 Task: Add a signature Hannah Green containing Have a great Halloween, Hannah Green to email address softage.2@softage.net and add a folder Meditation
Action: Mouse moved to (100, 111)
Screenshot: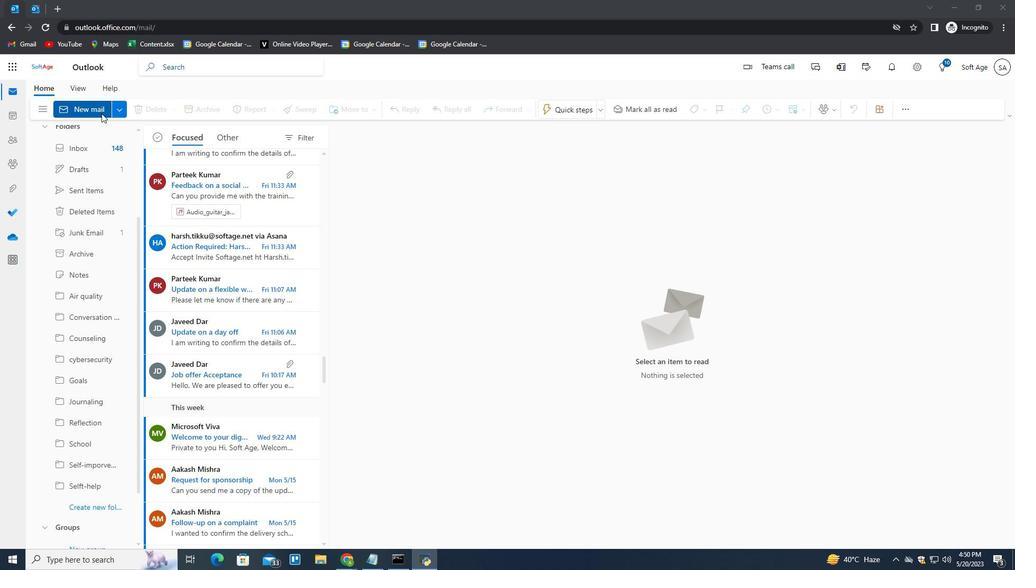 
Action: Mouse pressed left at (100, 111)
Screenshot: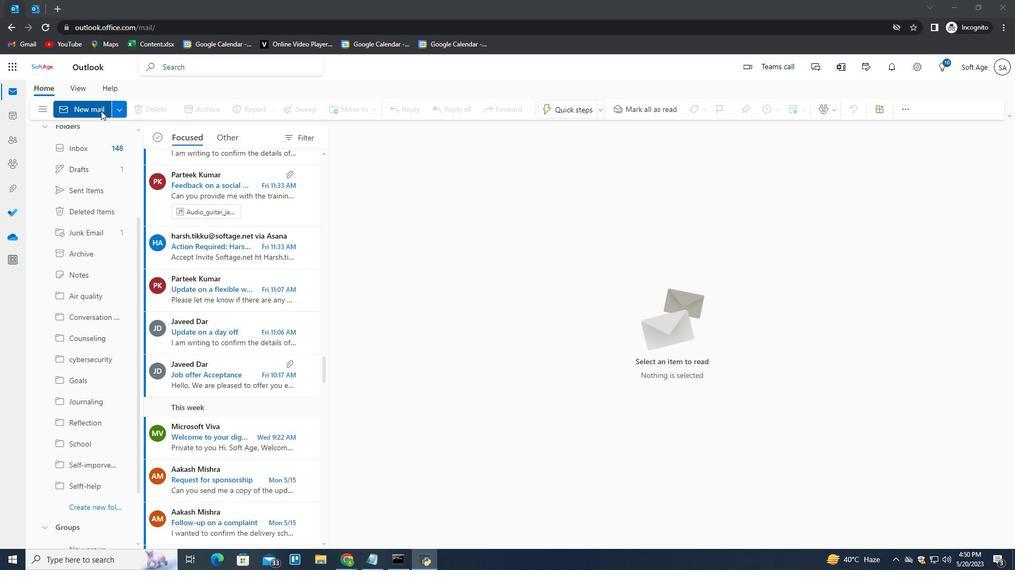 
Action: Mouse moved to (681, 111)
Screenshot: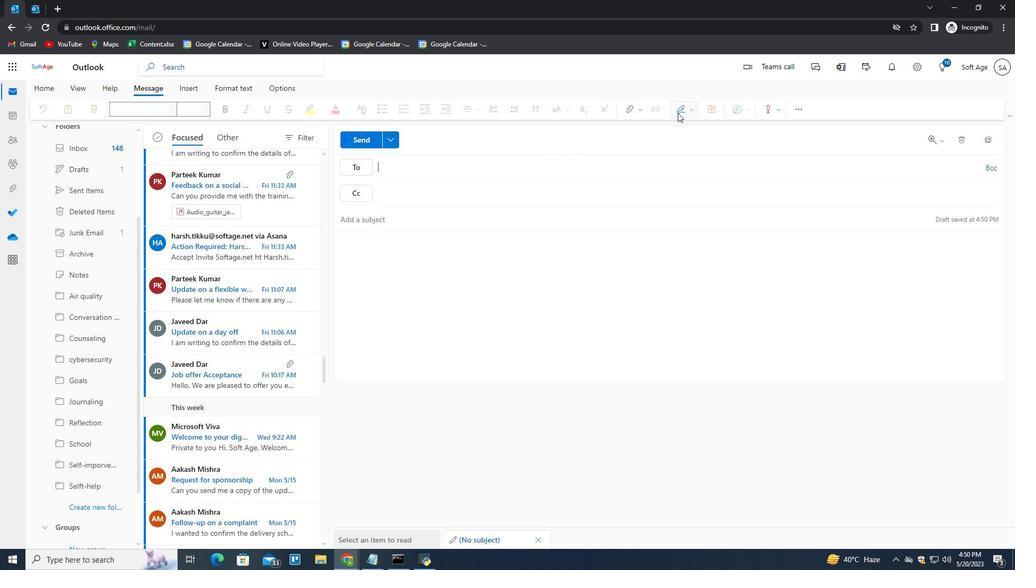 
Action: Mouse pressed left at (681, 111)
Screenshot: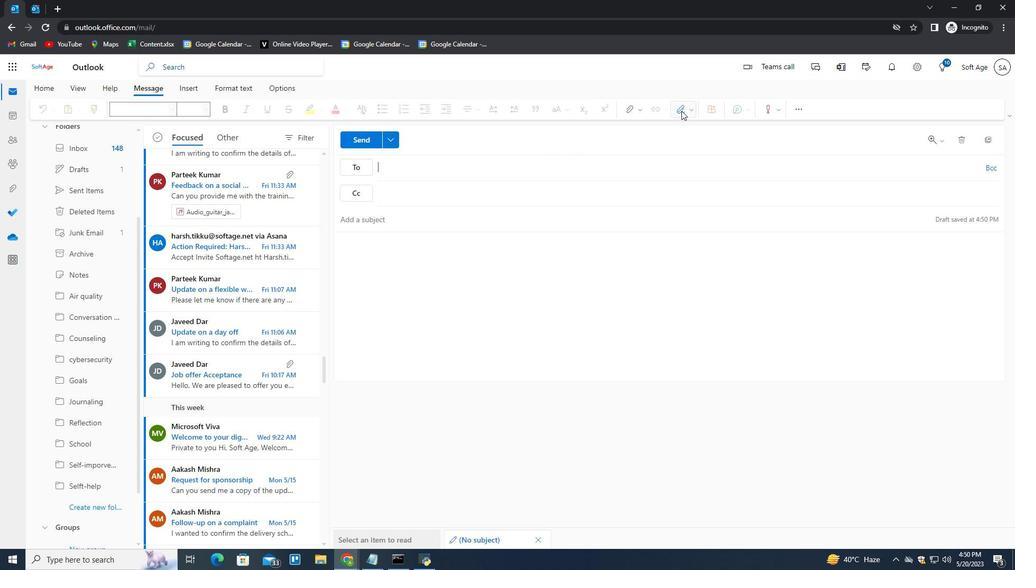 
Action: Mouse moved to (671, 145)
Screenshot: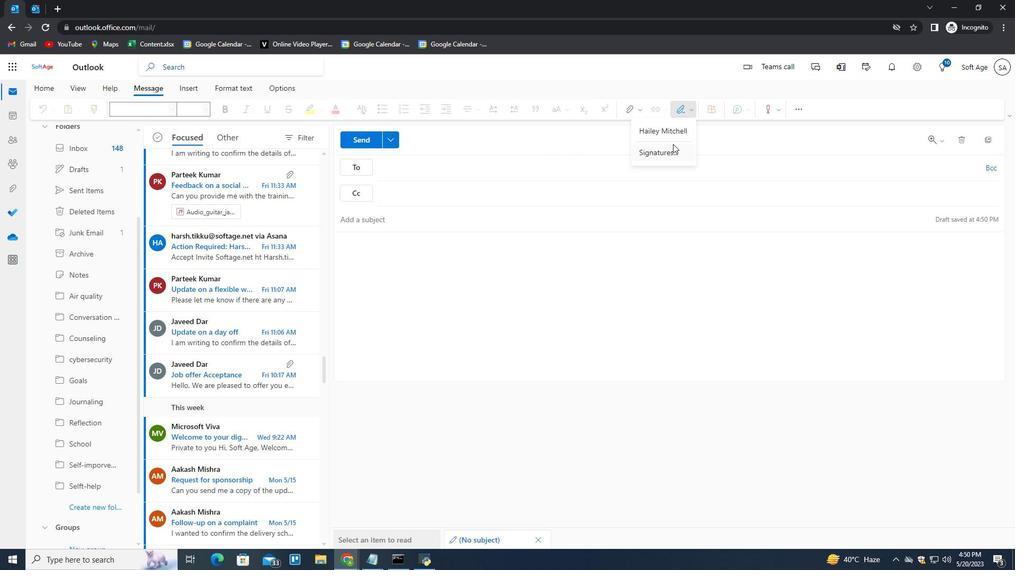 
Action: Mouse pressed left at (671, 145)
Screenshot: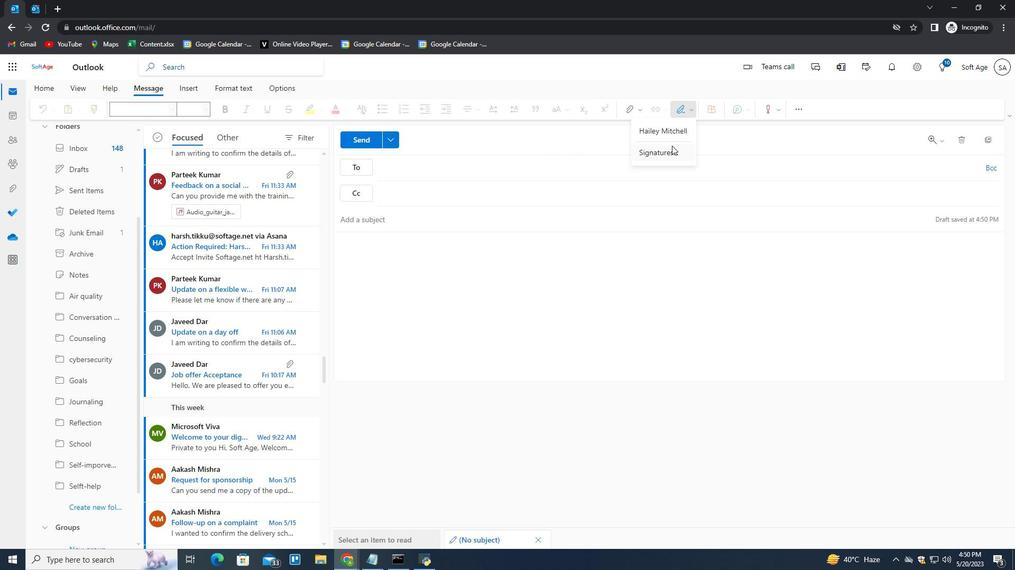 
Action: Mouse moved to (704, 195)
Screenshot: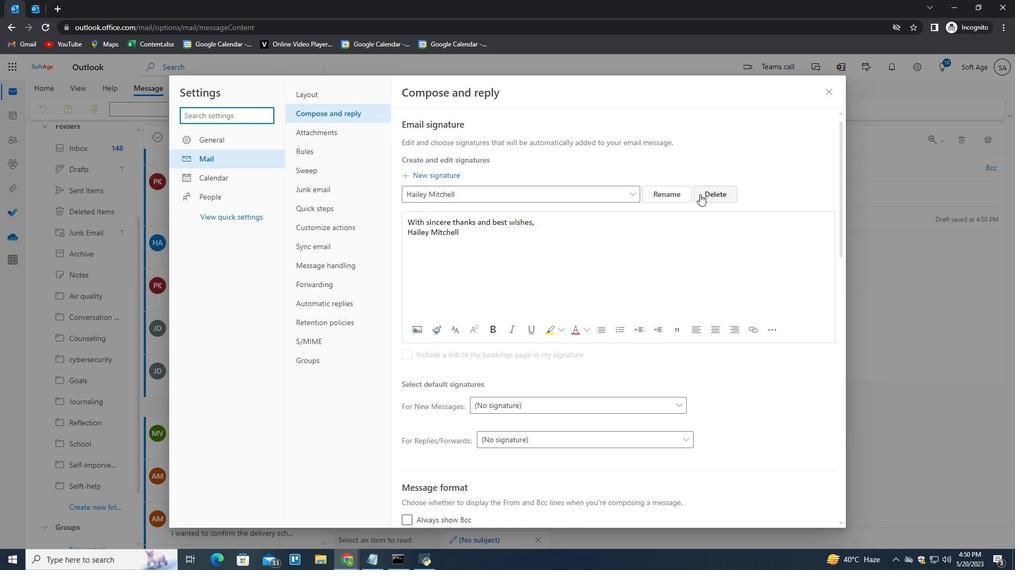 
Action: Mouse pressed left at (704, 195)
Screenshot: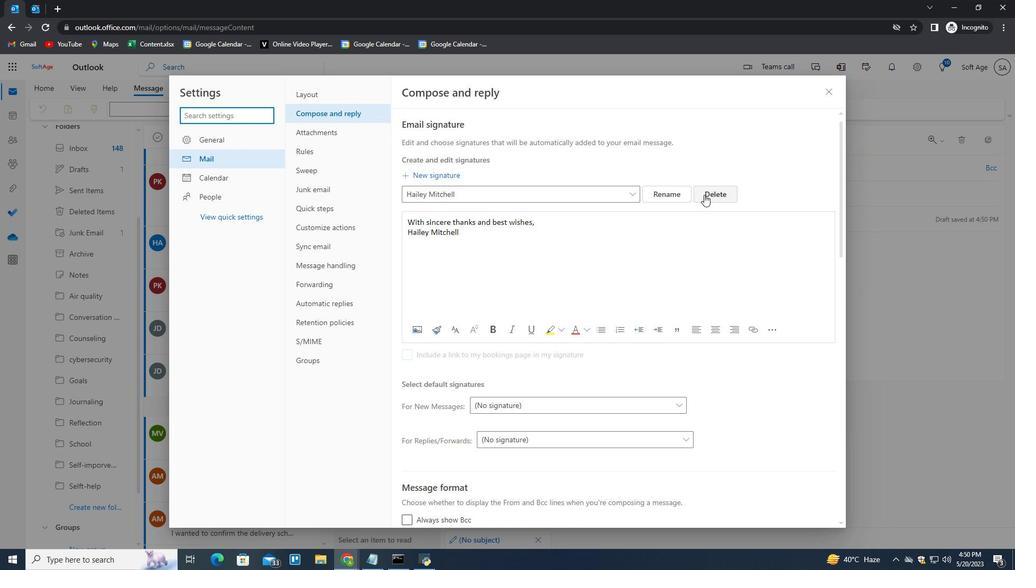 
Action: Mouse moved to (697, 192)
Screenshot: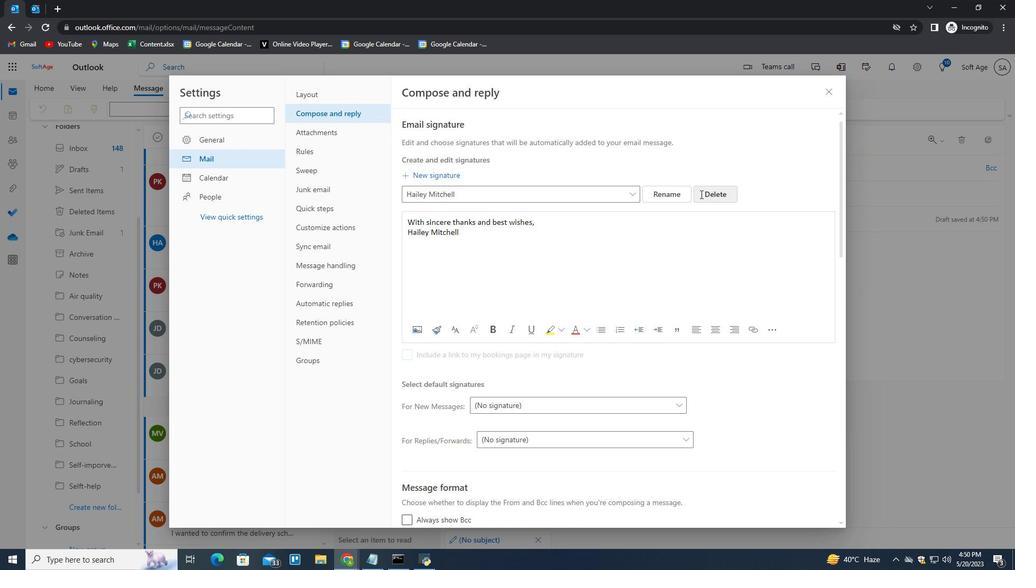 
Action: Mouse pressed left at (697, 192)
Screenshot: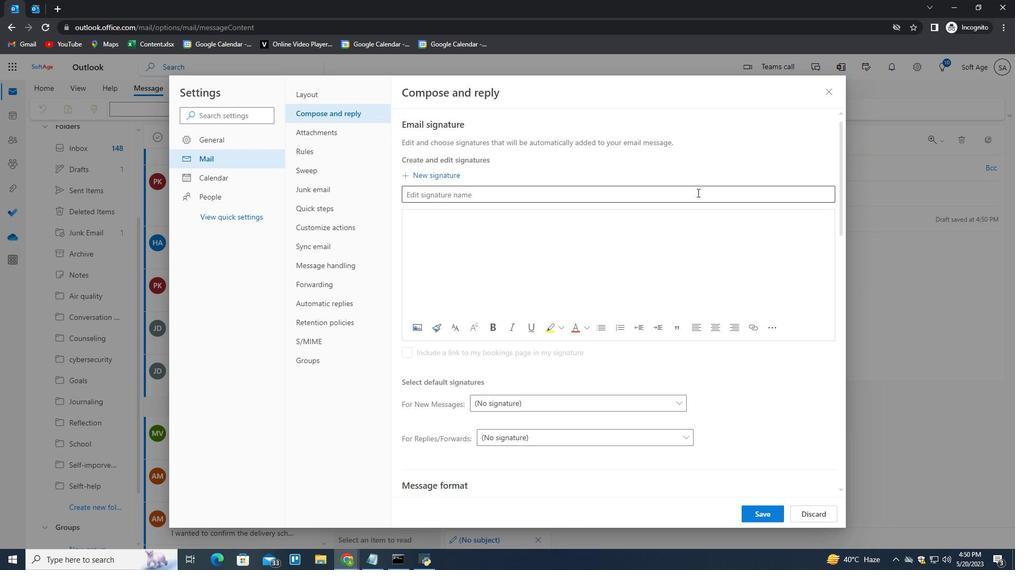 
Action: Key pressed <Key.shift><Key.shift>Hannah<Key.space><Key.shift>Green<Key.tab><Key.shift>Have<Key.space>a<Key.space>great<Key.space><Key.shift>Halloween.<Key.backspace>,<Key.shift_r><Key.enter><Key.shift>Hannah<Key.space><Key.shift>Green
Screenshot: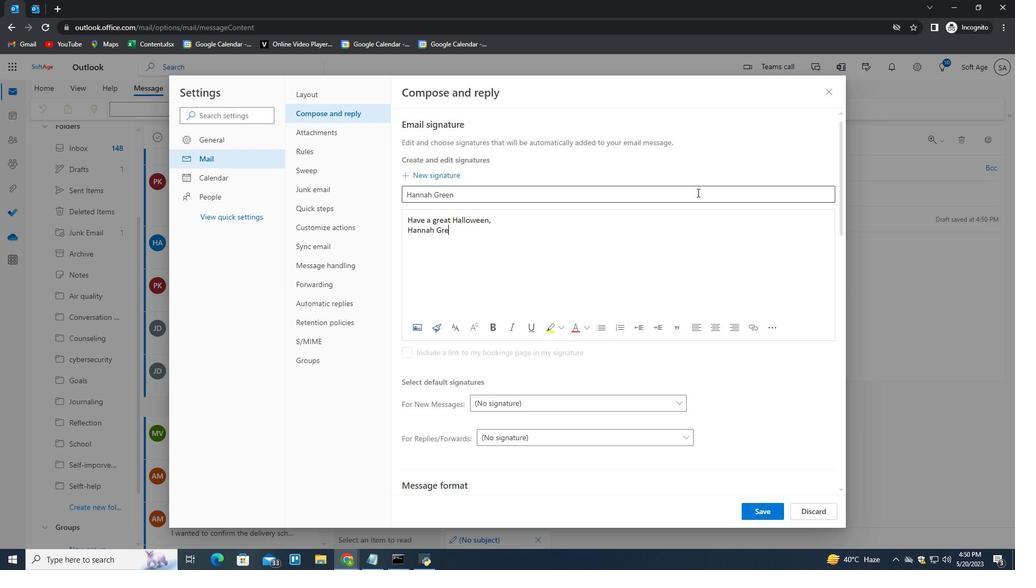 
Action: Mouse moved to (763, 513)
Screenshot: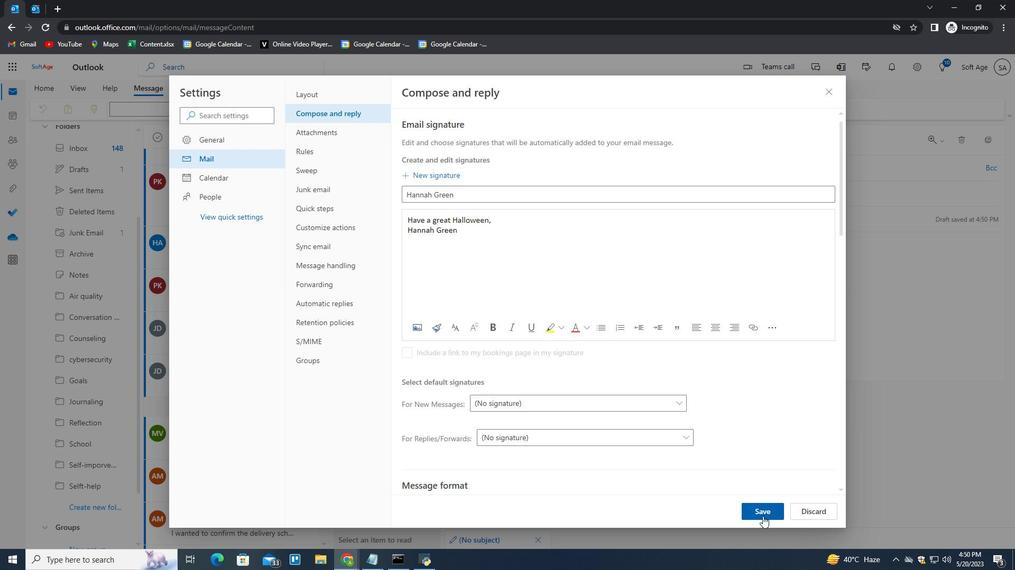 
Action: Mouse pressed left at (763, 513)
Screenshot: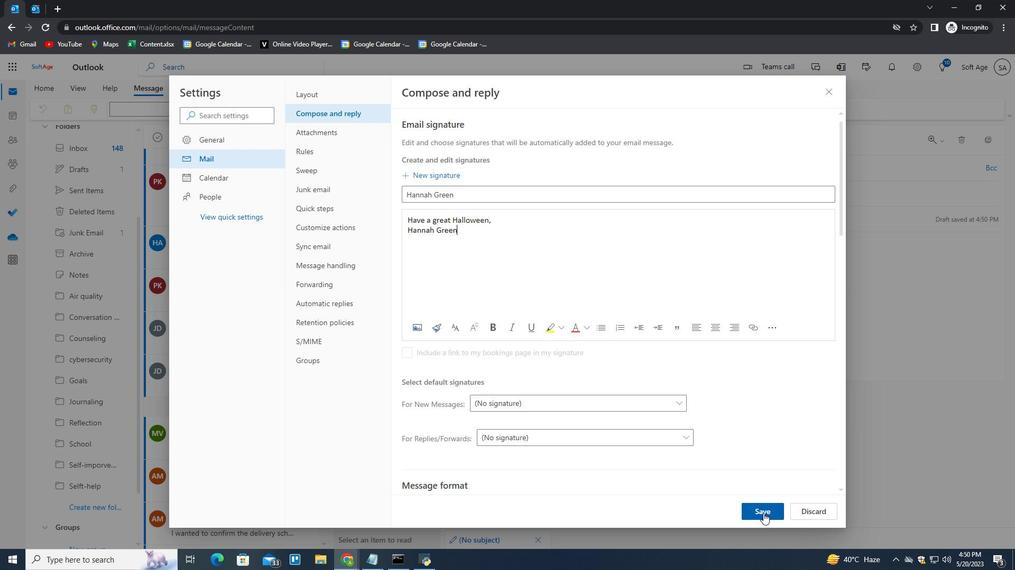 
Action: Mouse moved to (873, 292)
Screenshot: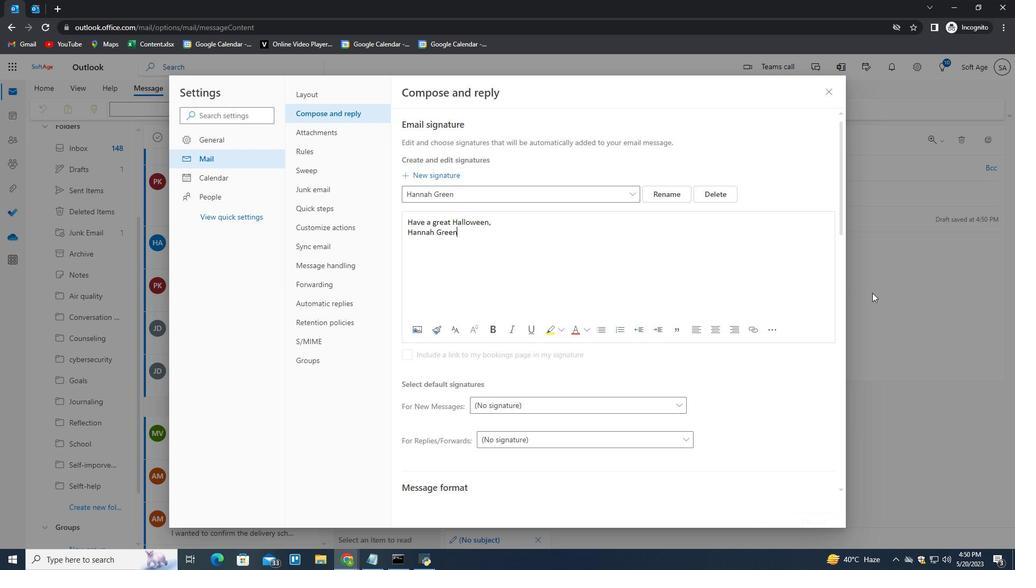 
Action: Mouse pressed left at (873, 292)
Screenshot: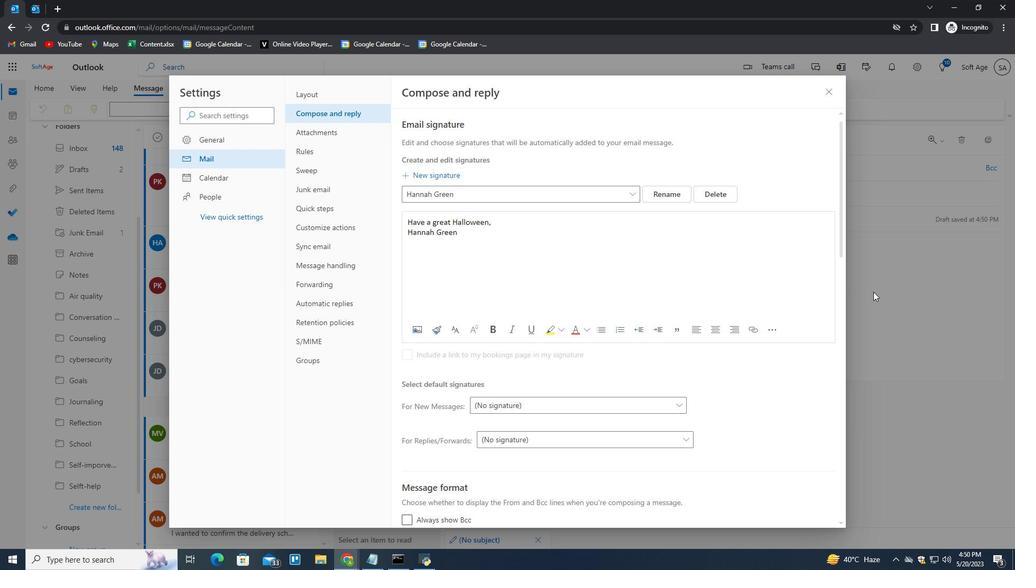 
Action: Mouse moved to (689, 108)
Screenshot: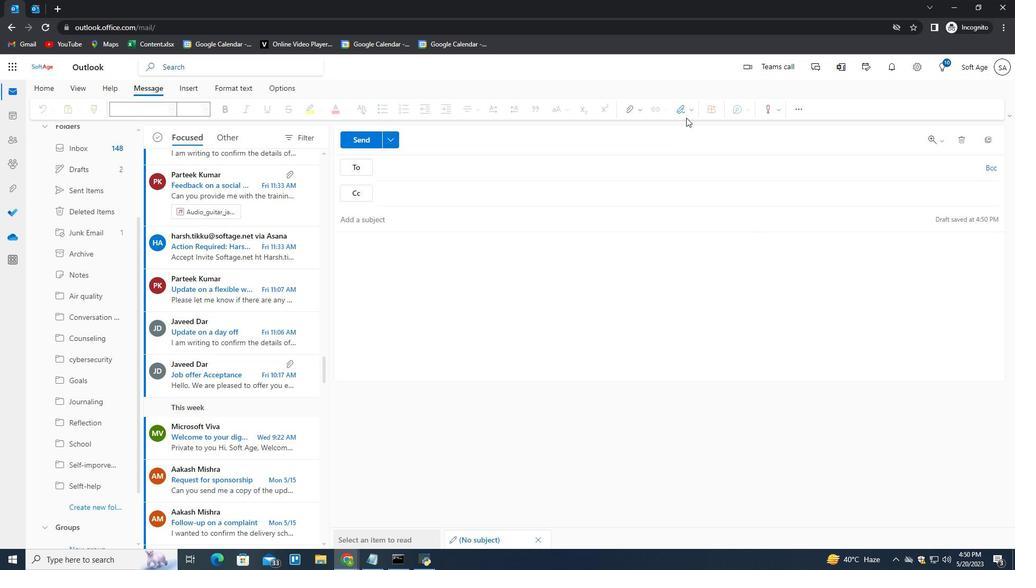 
Action: Mouse pressed left at (689, 108)
Screenshot: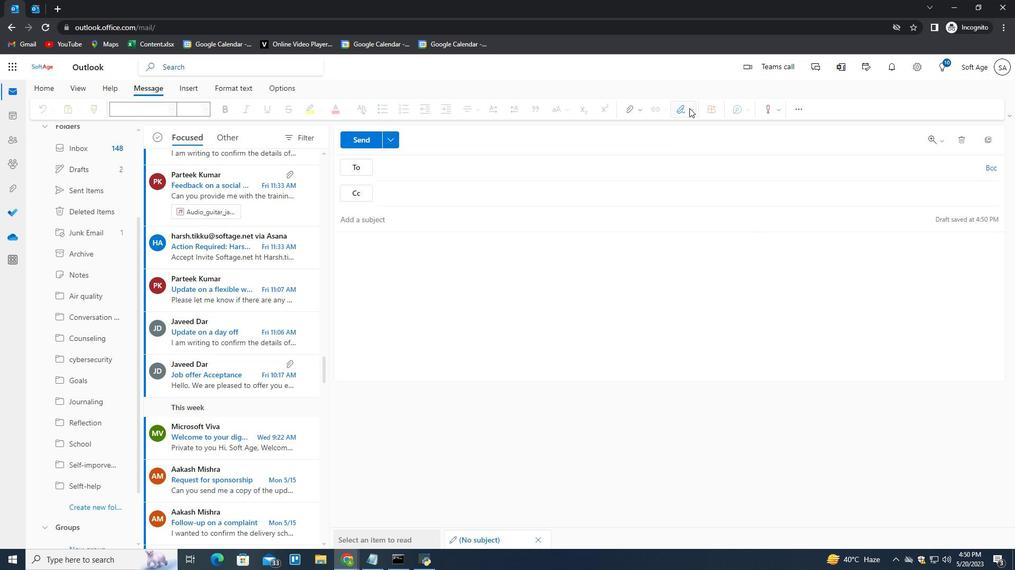 
Action: Mouse moved to (680, 132)
Screenshot: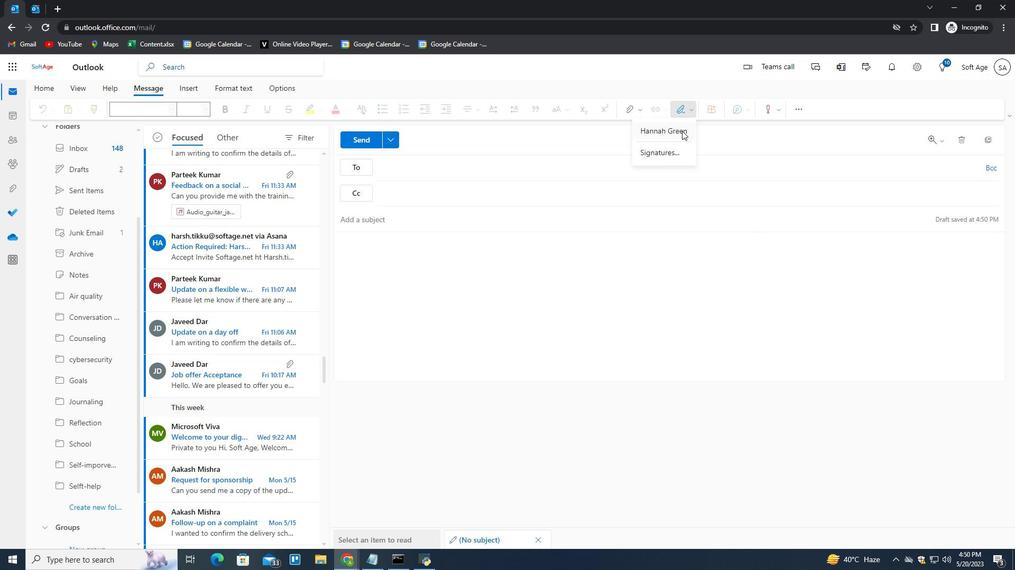 
Action: Mouse pressed left at (680, 132)
Screenshot: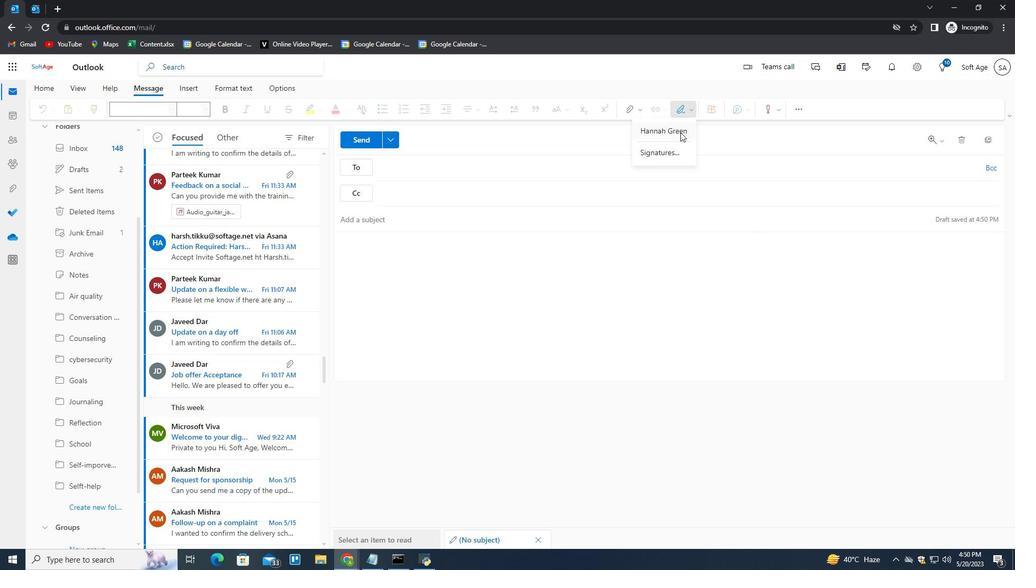 
Action: Mouse moved to (403, 167)
Screenshot: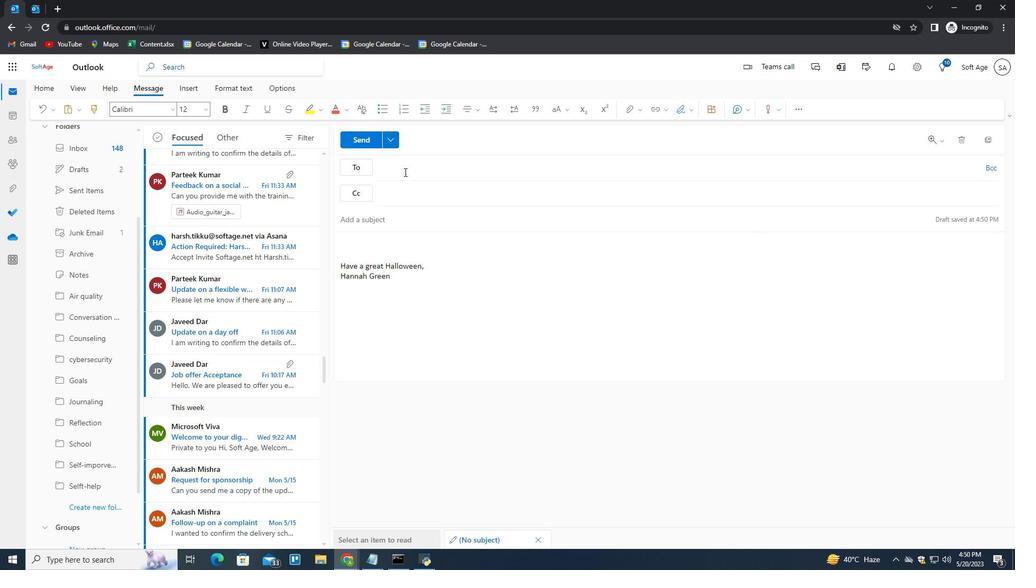 
Action: Mouse pressed left at (403, 167)
Screenshot: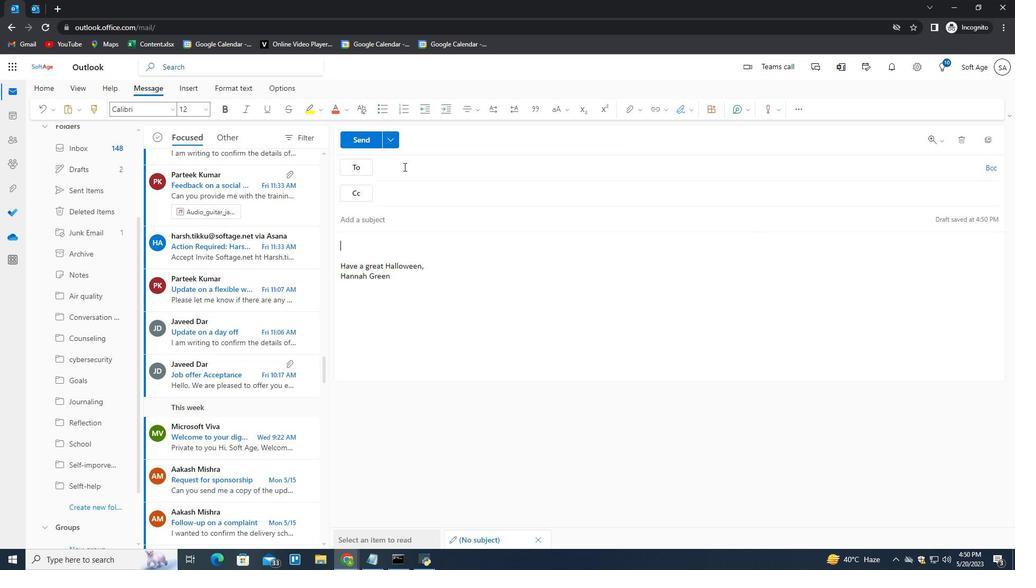 
Action: Key pressed softage.<Key.shift><Key.shift><Key.shift><Key.shift><Key.shift><Key.shift>2<Key.shift>@softage.net<Key.enter>
Screenshot: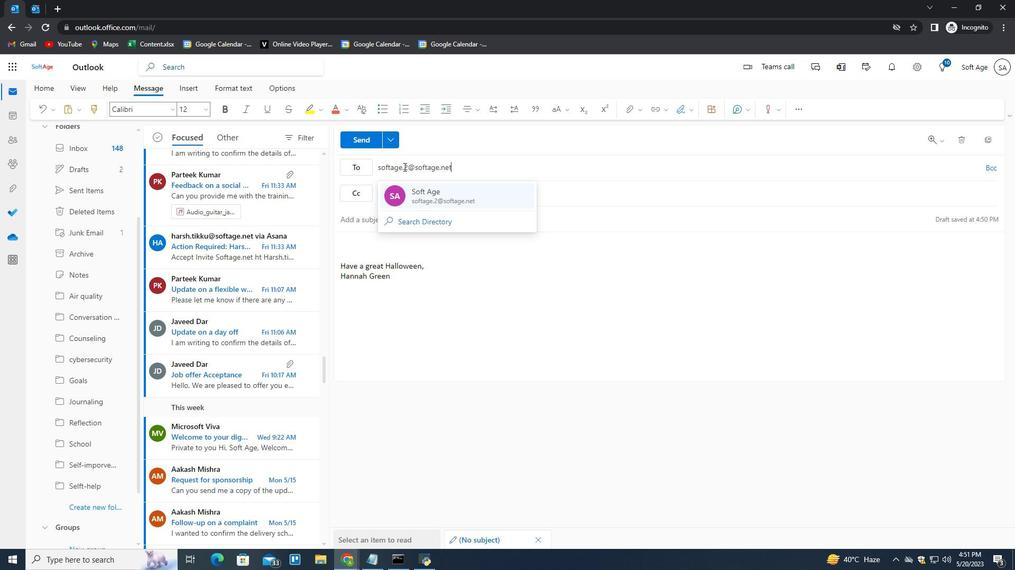 
Action: Mouse moved to (369, 141)
Screenshot: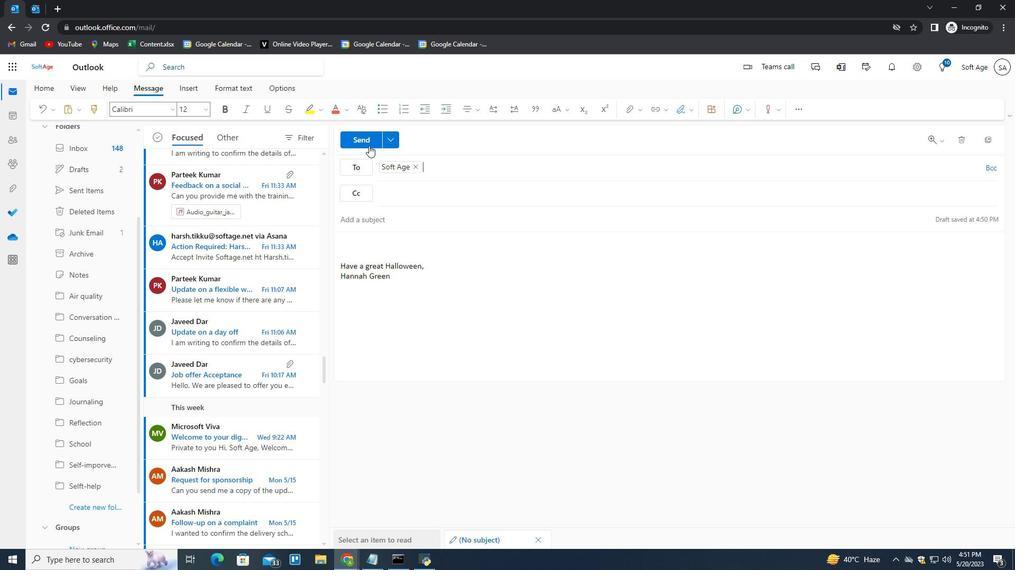 
Action: Mouse pressed left at (369, 141)
Screenshot: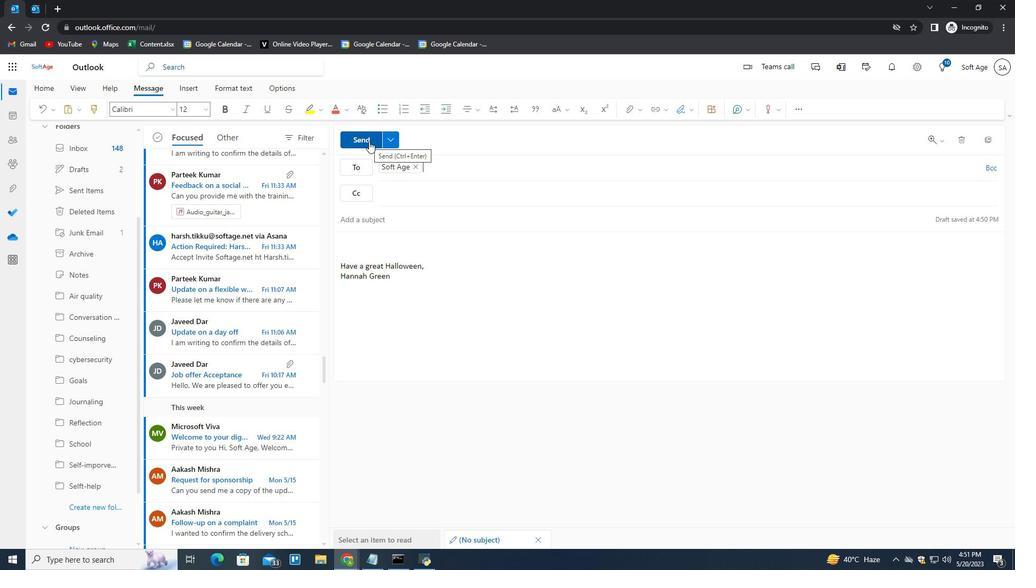 
Action: Mouse moved to (503, 334)
Screenshot: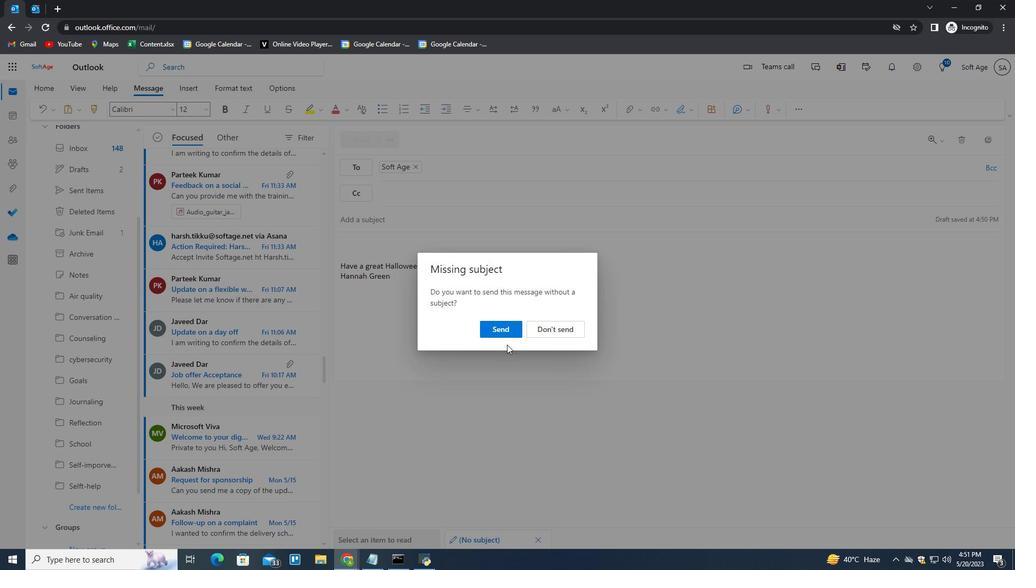 
Action: Mouse pressed left at (503, 334)
Screenshot: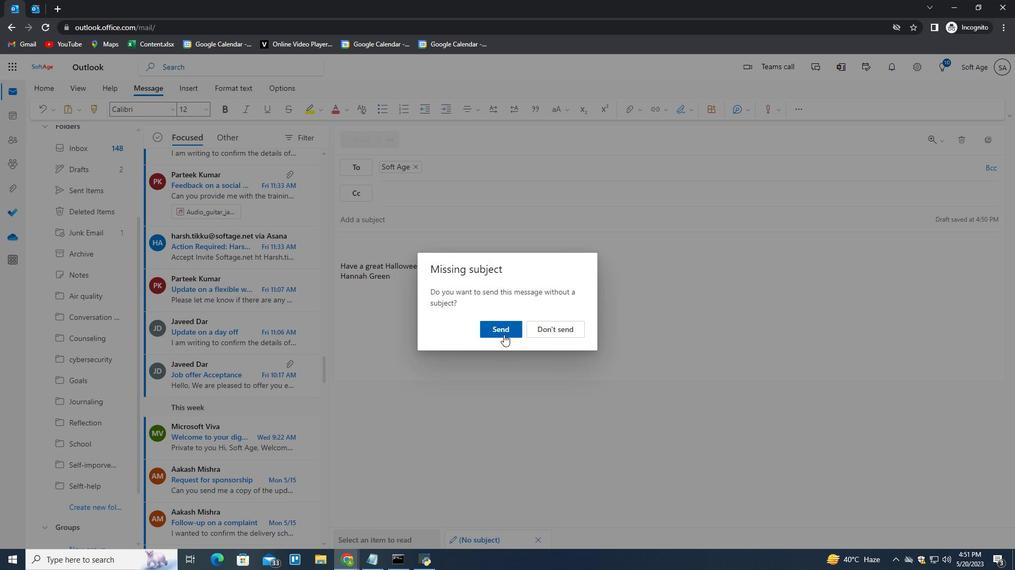 
Action: Mouse moved to (98, 424)
Screenshot: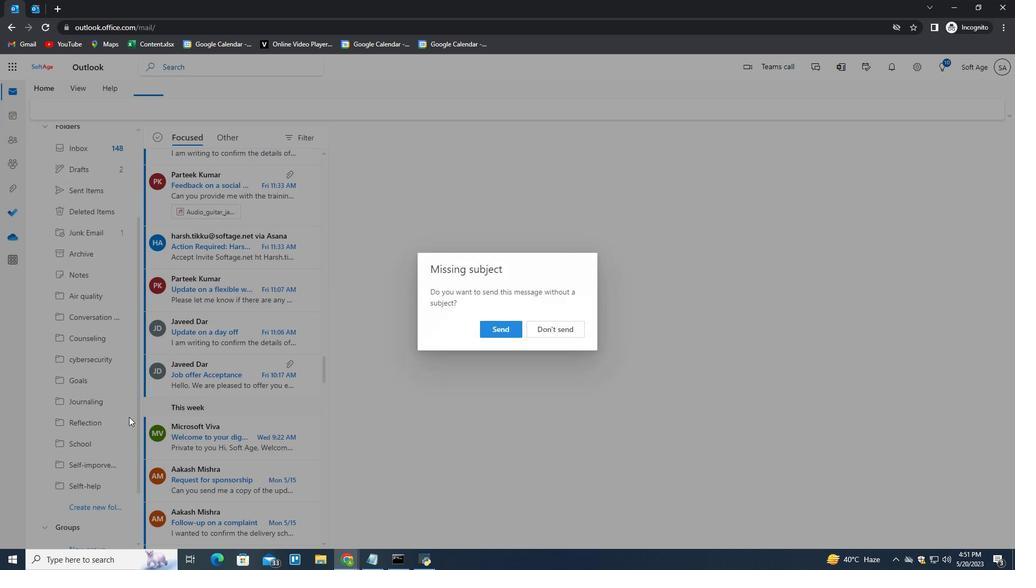 
Action: Mouse scrolled (98, 424) with delta (0, 0)
Screenshot: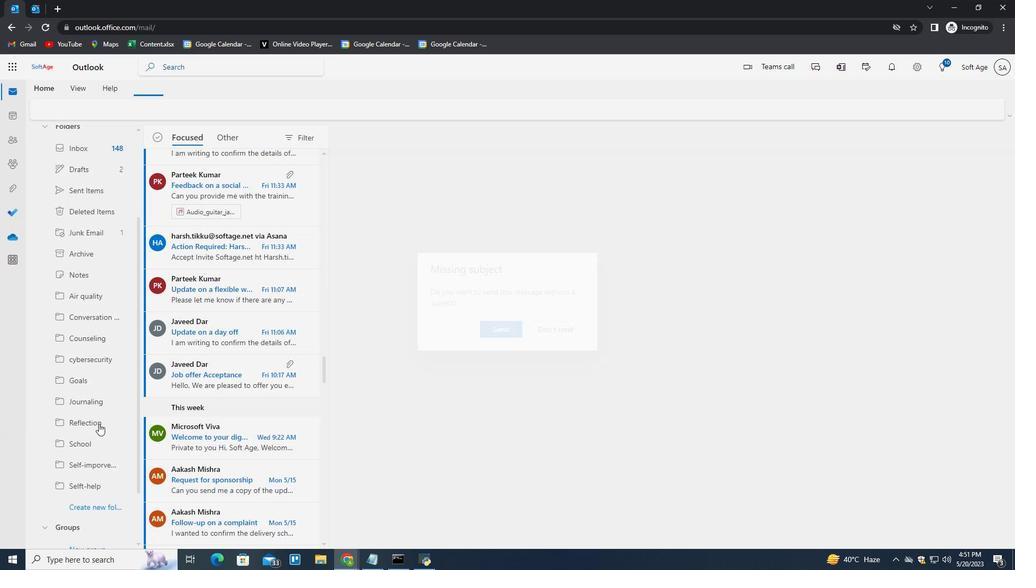 
Action: Mouse scrolled (98, 424) with delta (0, 0)
Screenshot: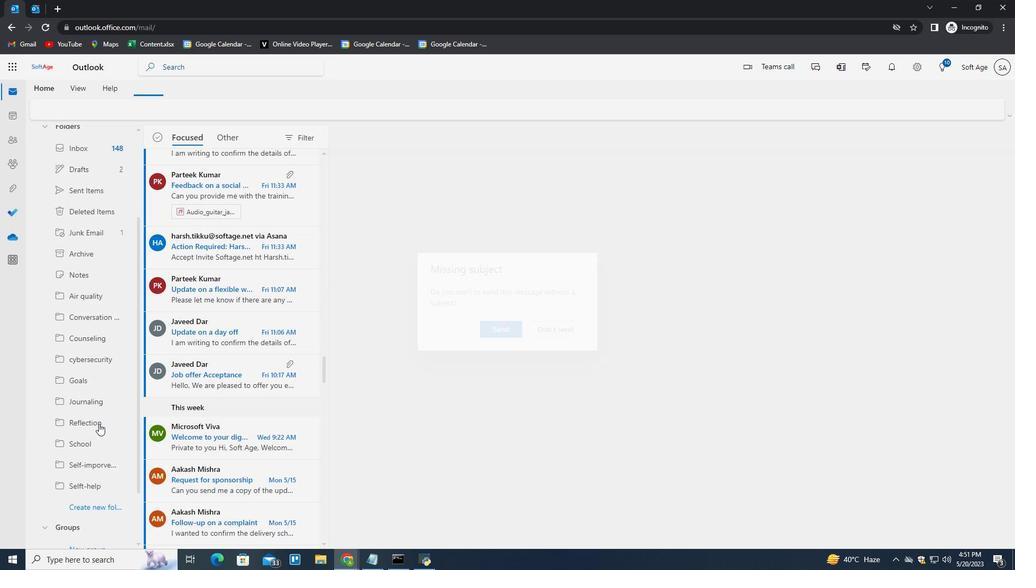 
Action: Mouse scrolled (98, 424) with delta (0, 0)
Screenshot: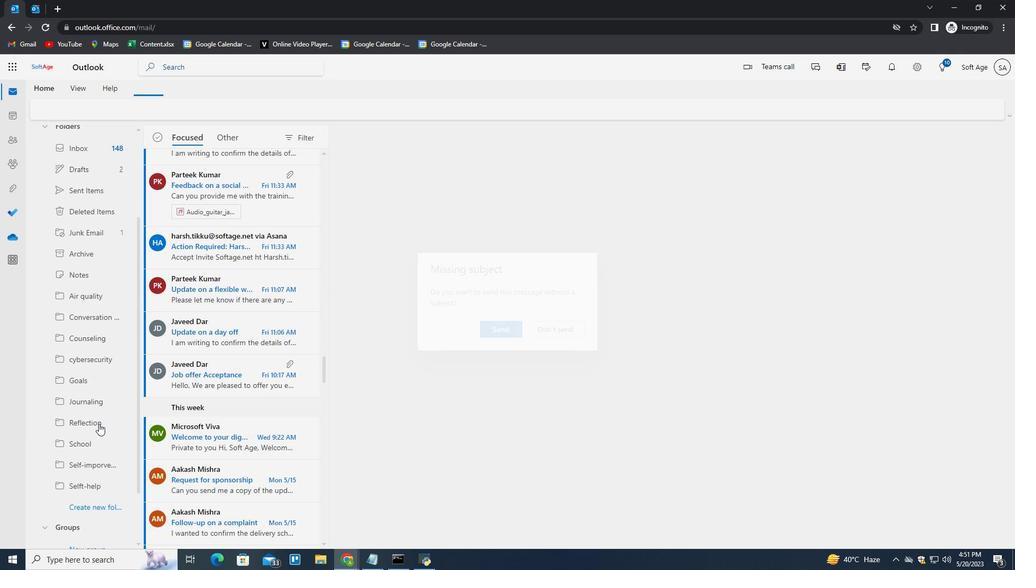 
Action: Mouse scrolled (98, 424) with delta (0, 0)
Screenshot: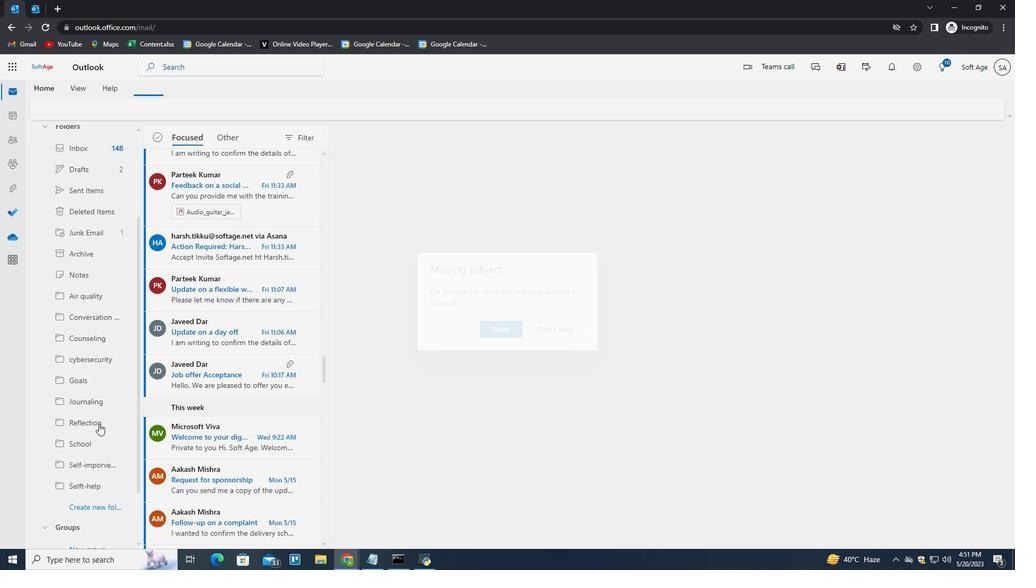 
Action: Mouse scrolled (98, 424) with delta (0, 0)
Screenshot: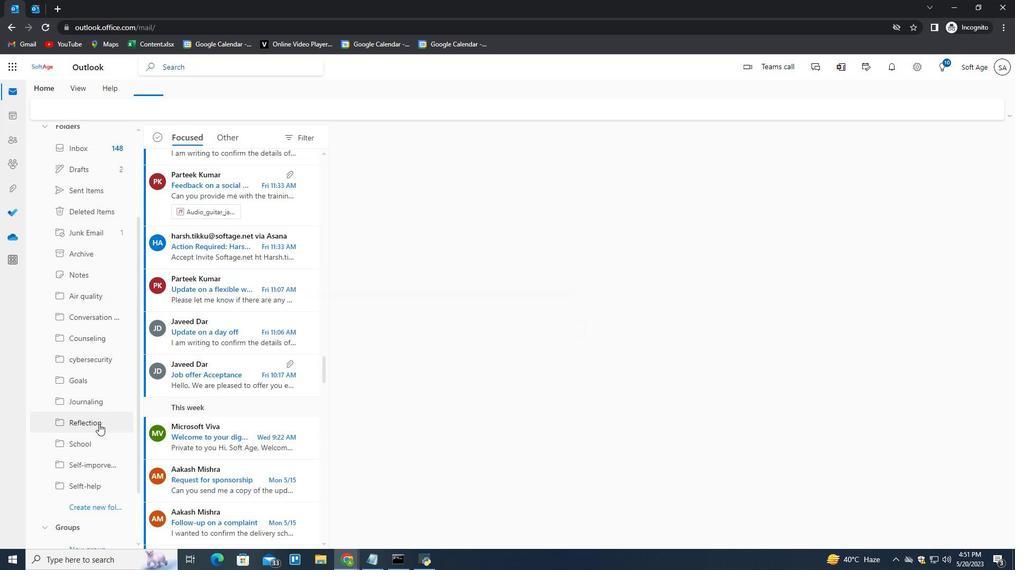 
Action: Mouse moved to (101, 444)
Screenshot: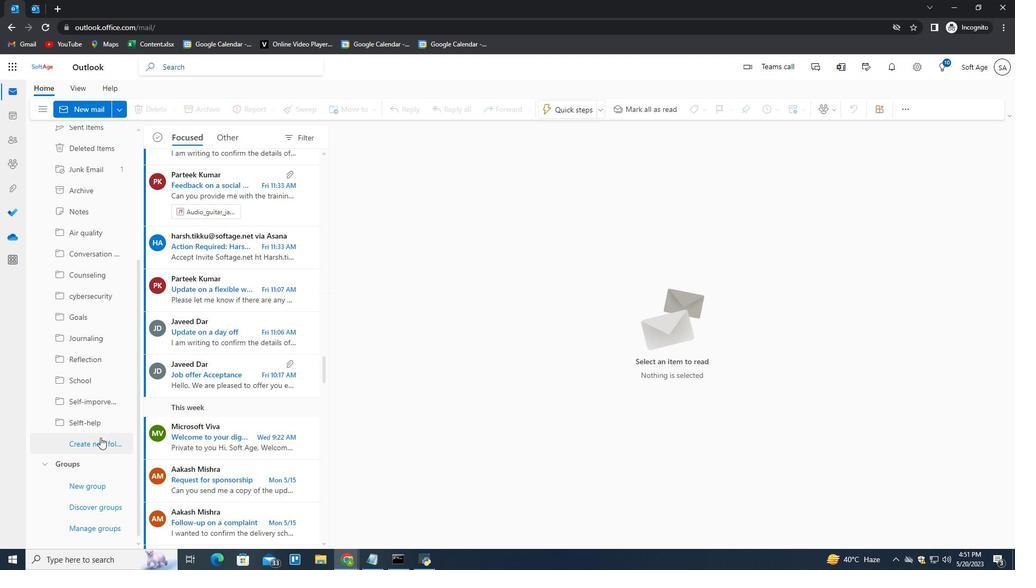 
Action: Mouse pressed left at (101, 444)
Screenshot: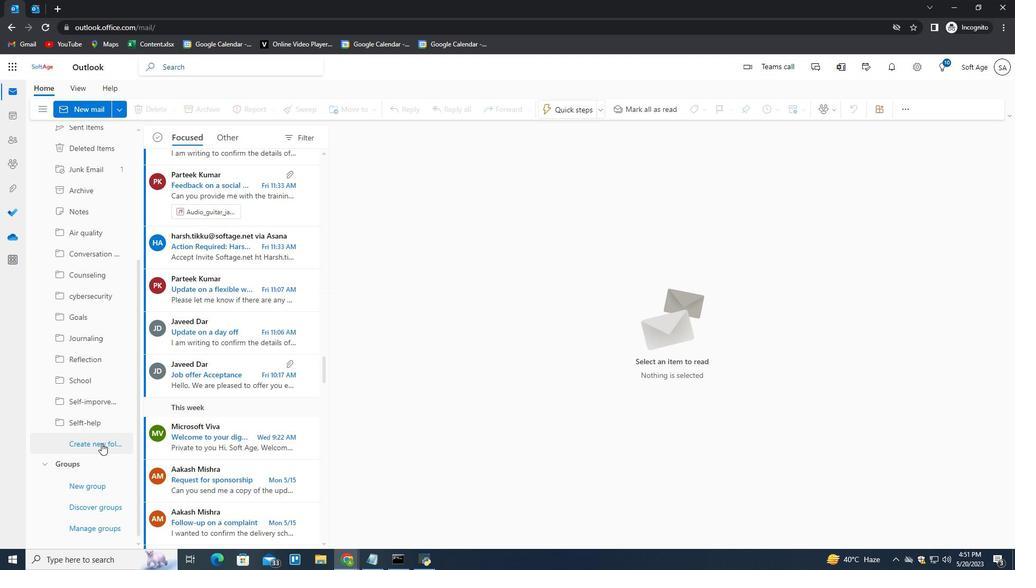 
Action: Key pressed <Key.shift>Medition<Key.enter>
Screenshot: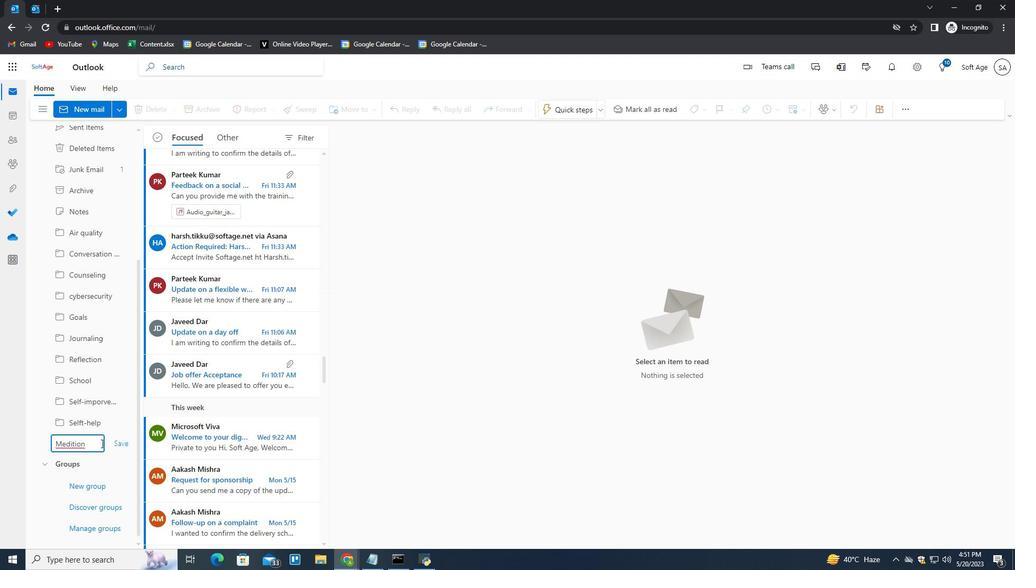 
